 Task: Add a condition where "Group Is Support" in new tickets in your groups.
Action: Mouse moved to (168, 500)
Screenshot: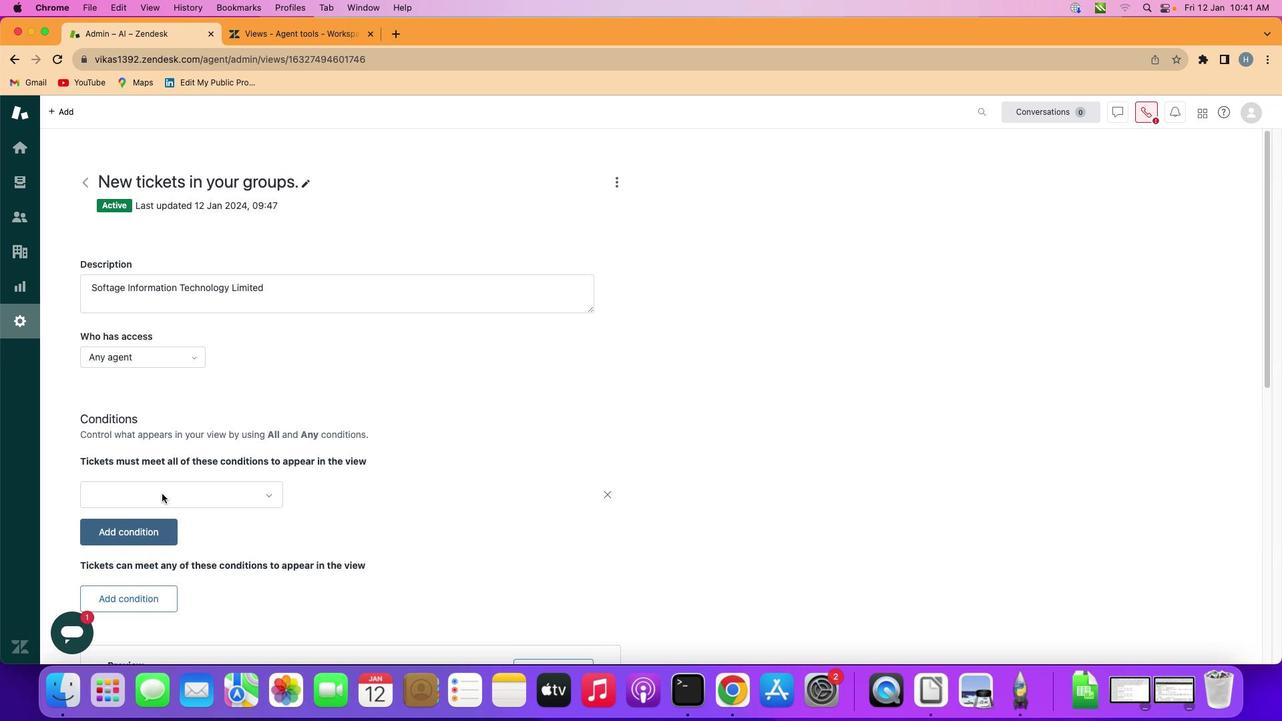 
Action: Mouse pressed left at (168, 500)
Screenshot: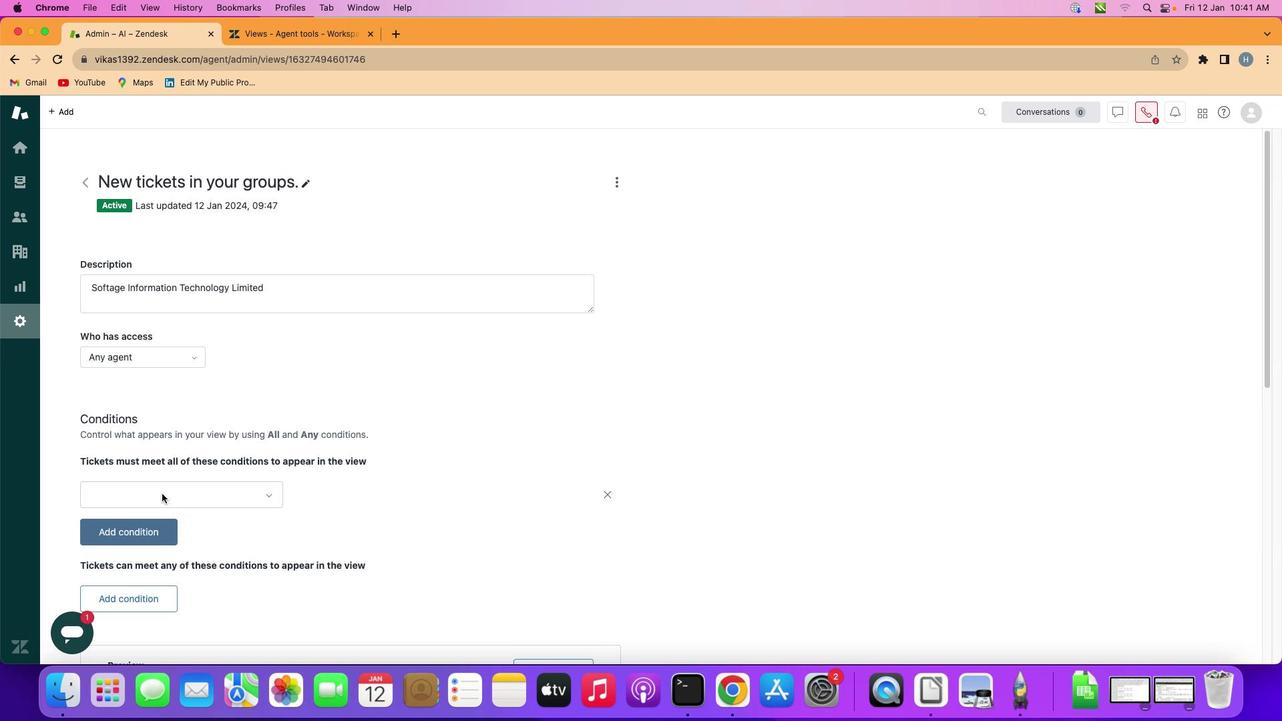 
Action: Mouse moved to (214, 501)
Screenshot: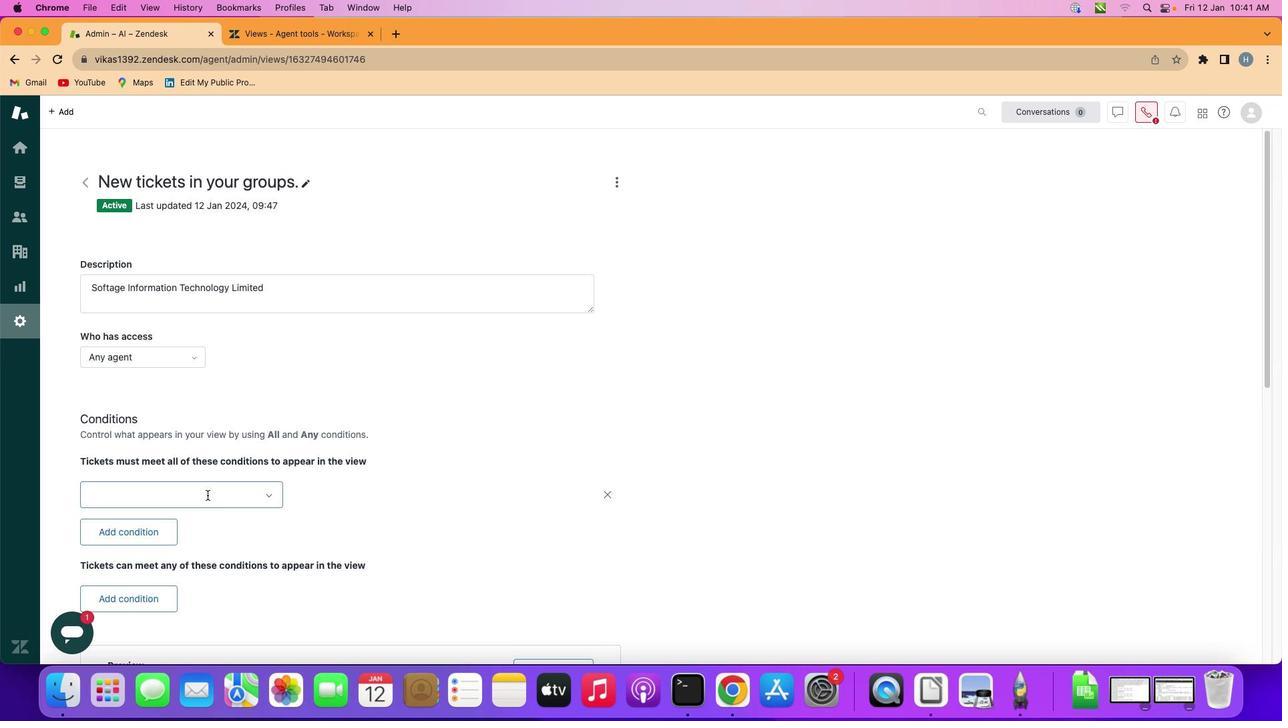 
Action: Mouse pressed left at (214, 501)
Screenshot: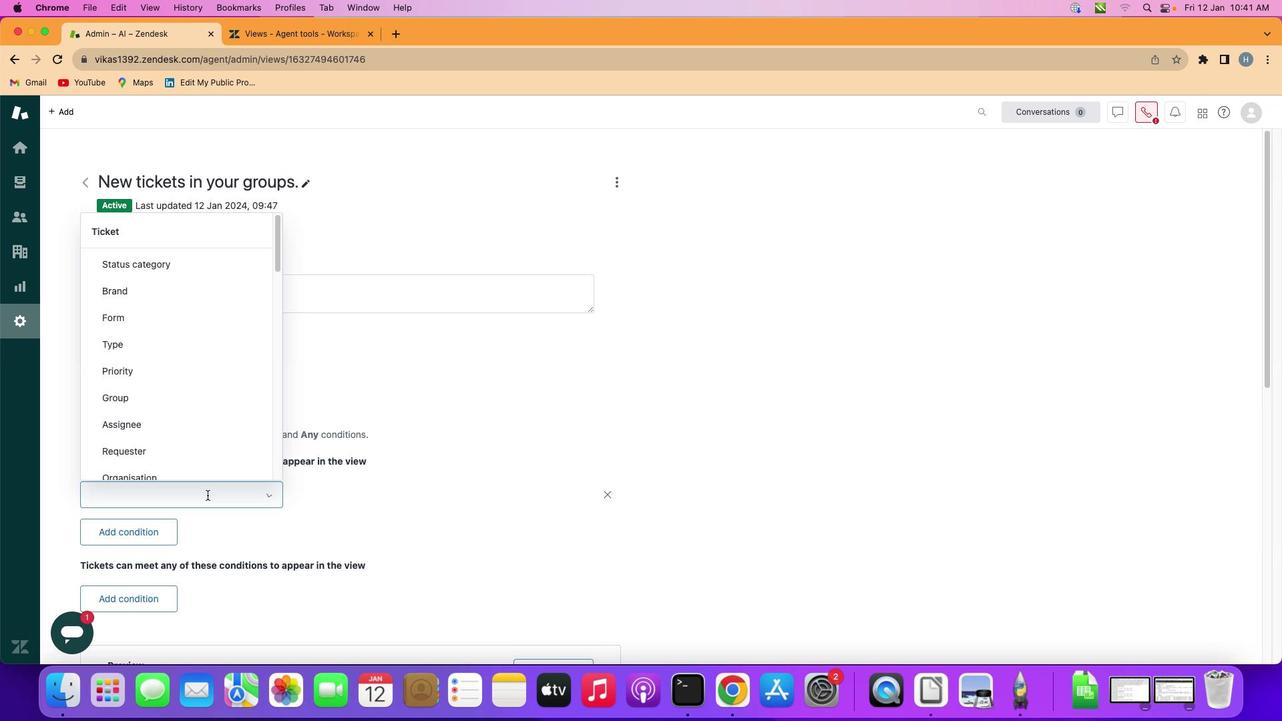 
Action: Mouse moved to (225, 404)
Screenshot: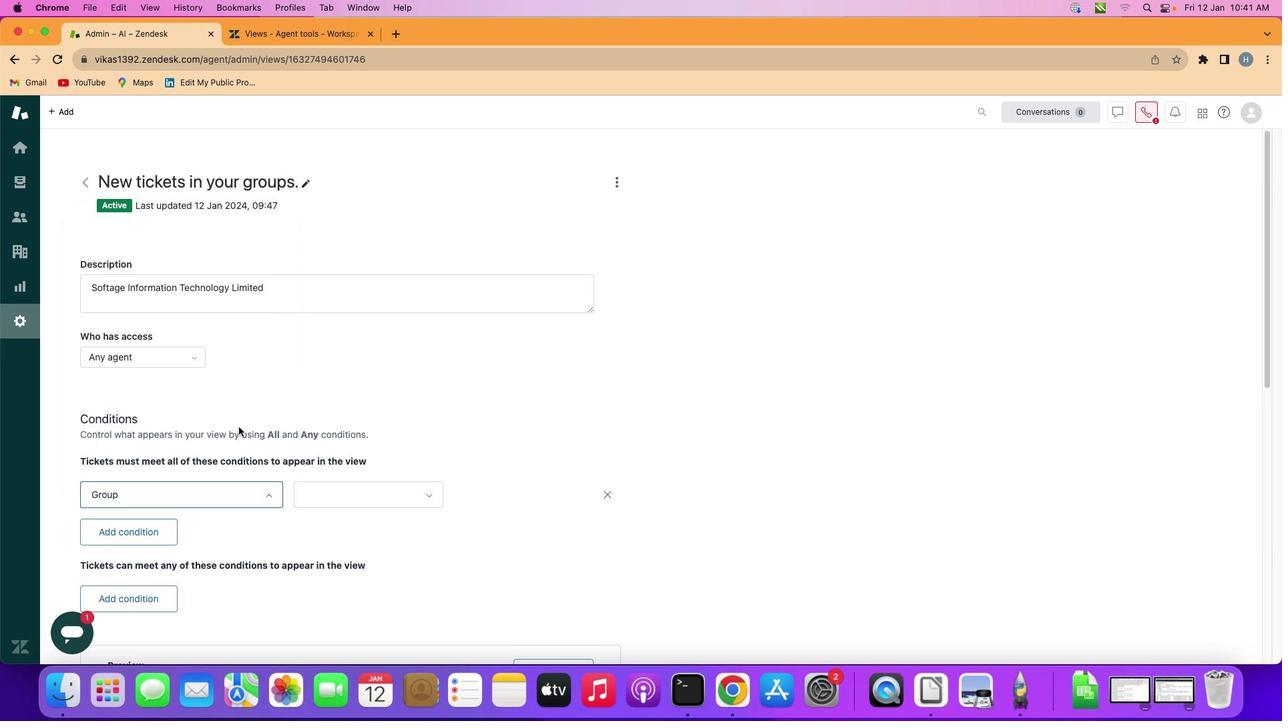 
Action: Mouse pressed left at (225, 404)
Screenshot: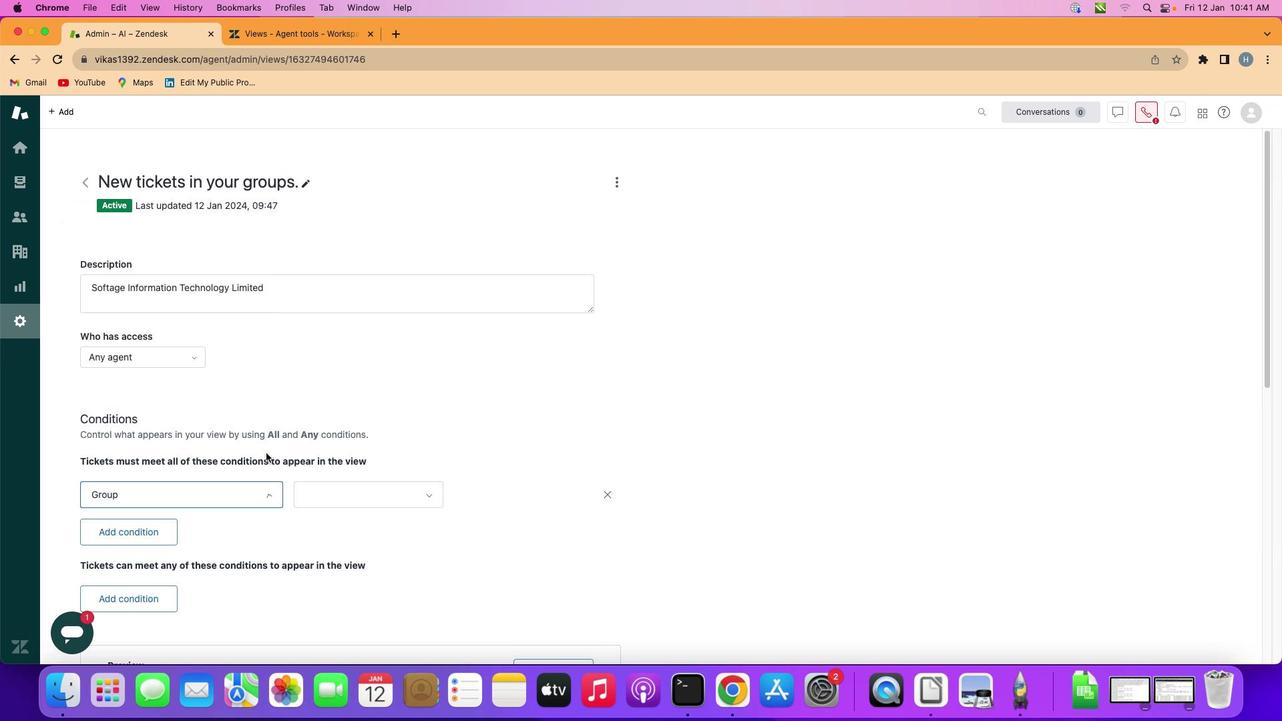 
Action: Mouse moved to (341, 494)
Screenshot: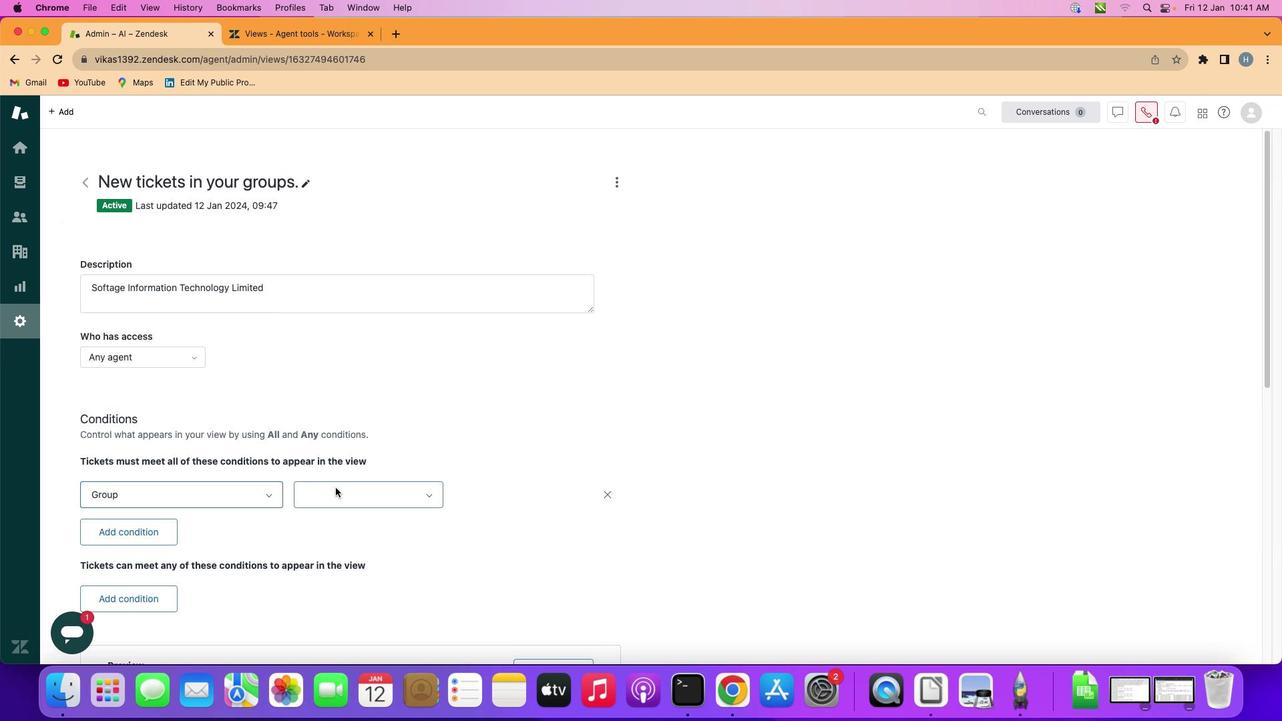 
Action: Mouse pressed left at (341, 494)
Screenshot: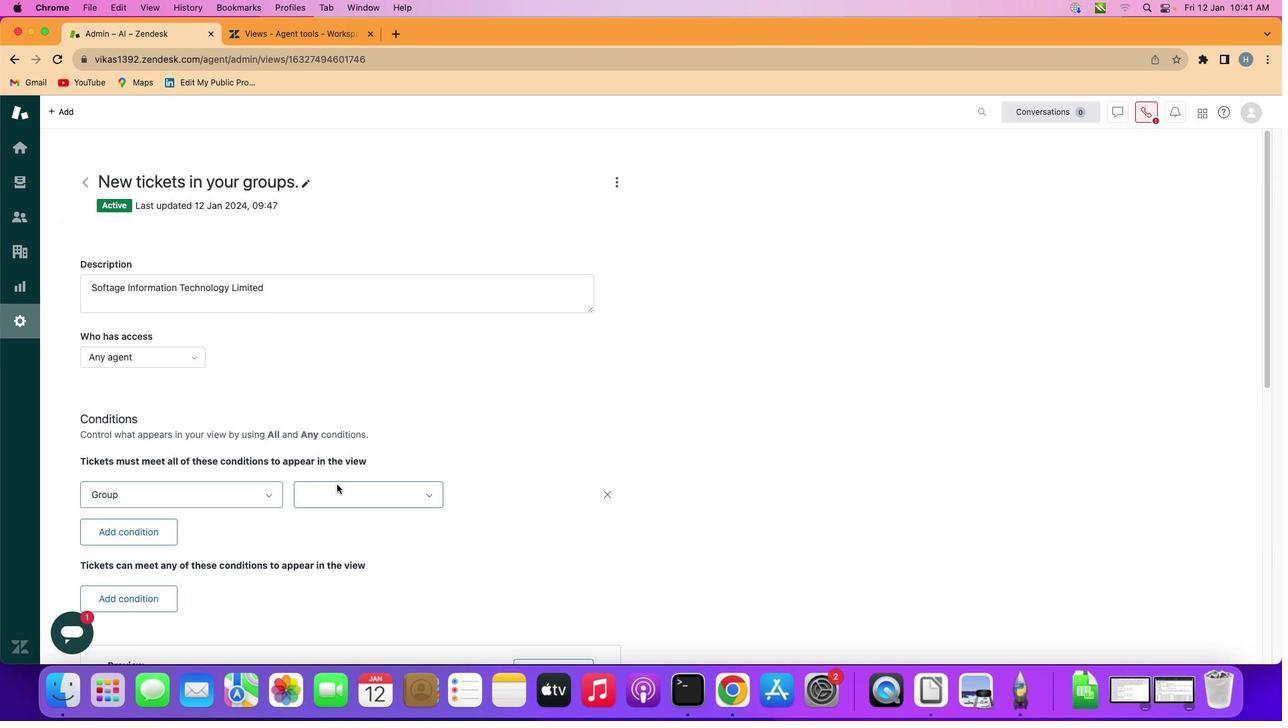 
Action: Mouse moved to (365, 530)
Screenshot: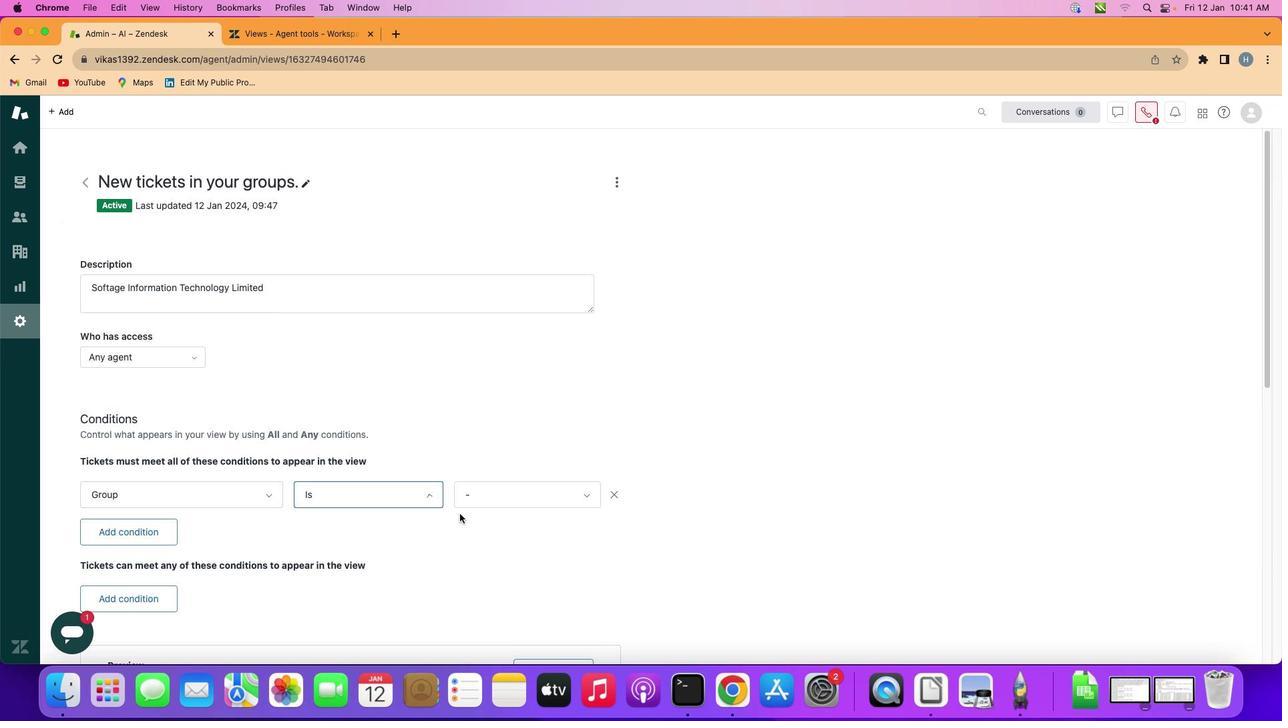 
Action: Mouse pressed left at (365, 530)
Screenshot: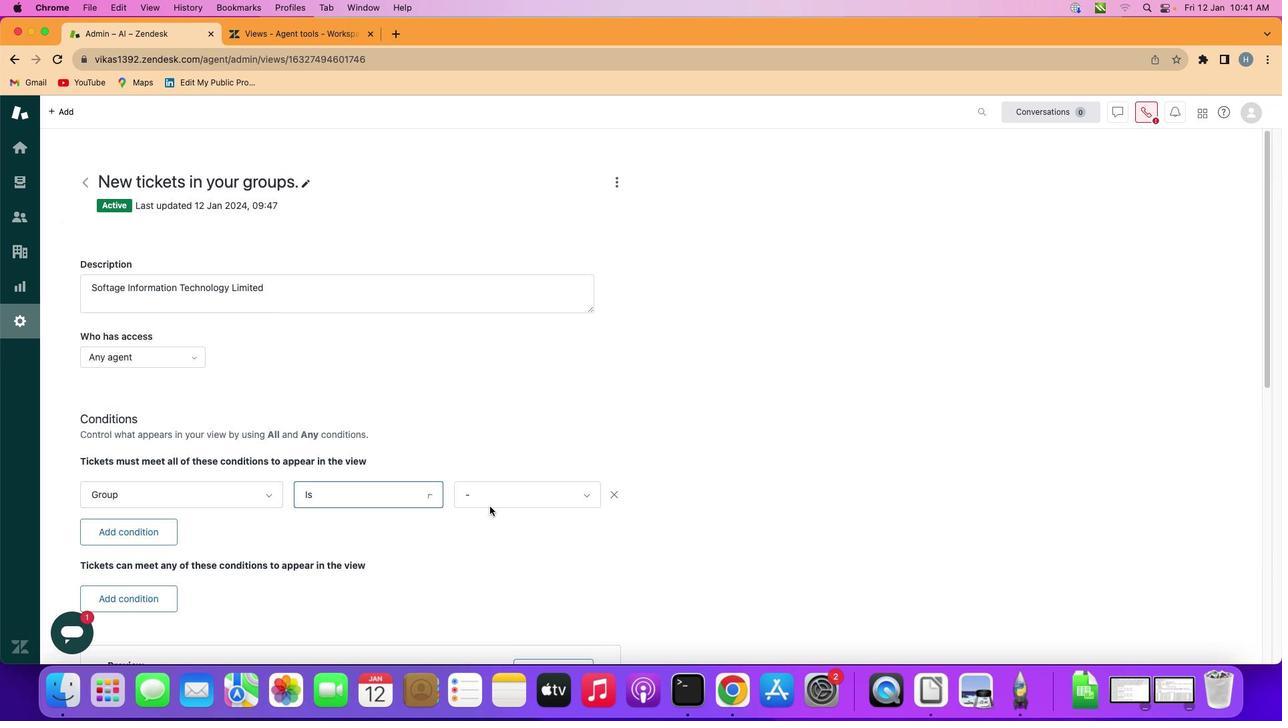 
Action: Mouse moved to (528, 505)
Screenshot: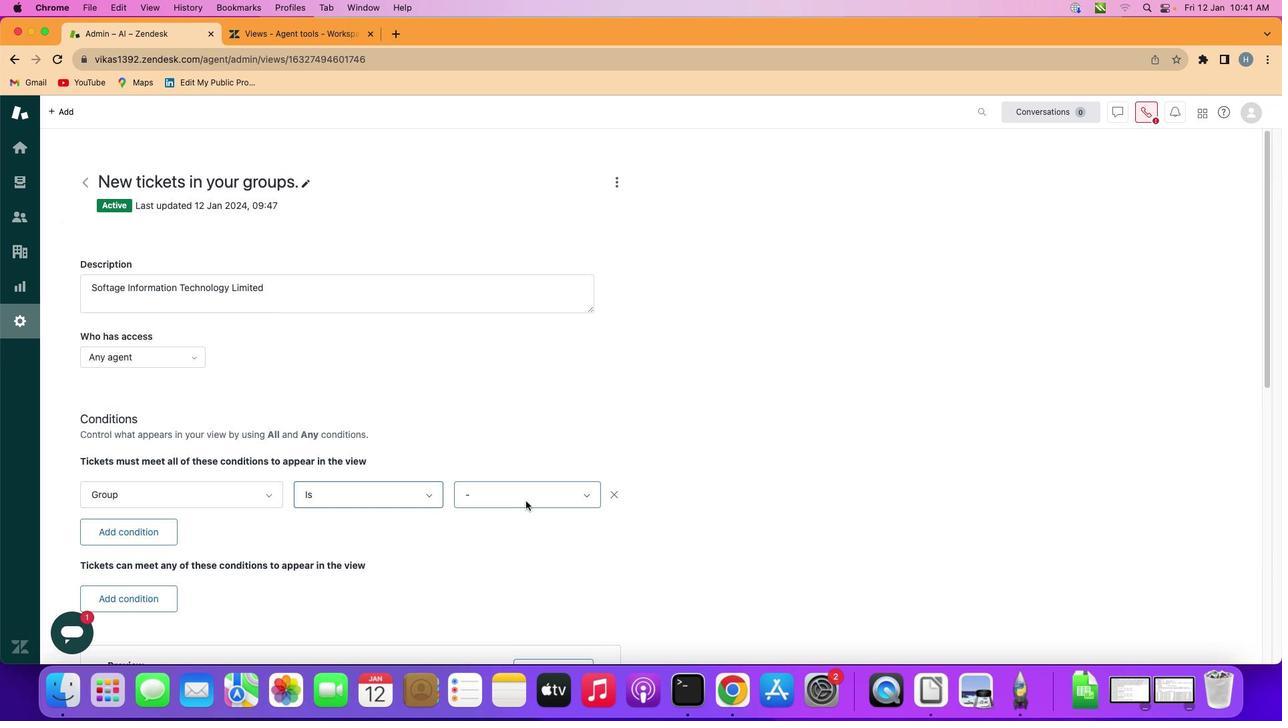 
Action: Mouse pressed left at (528, 505)
Screenshot: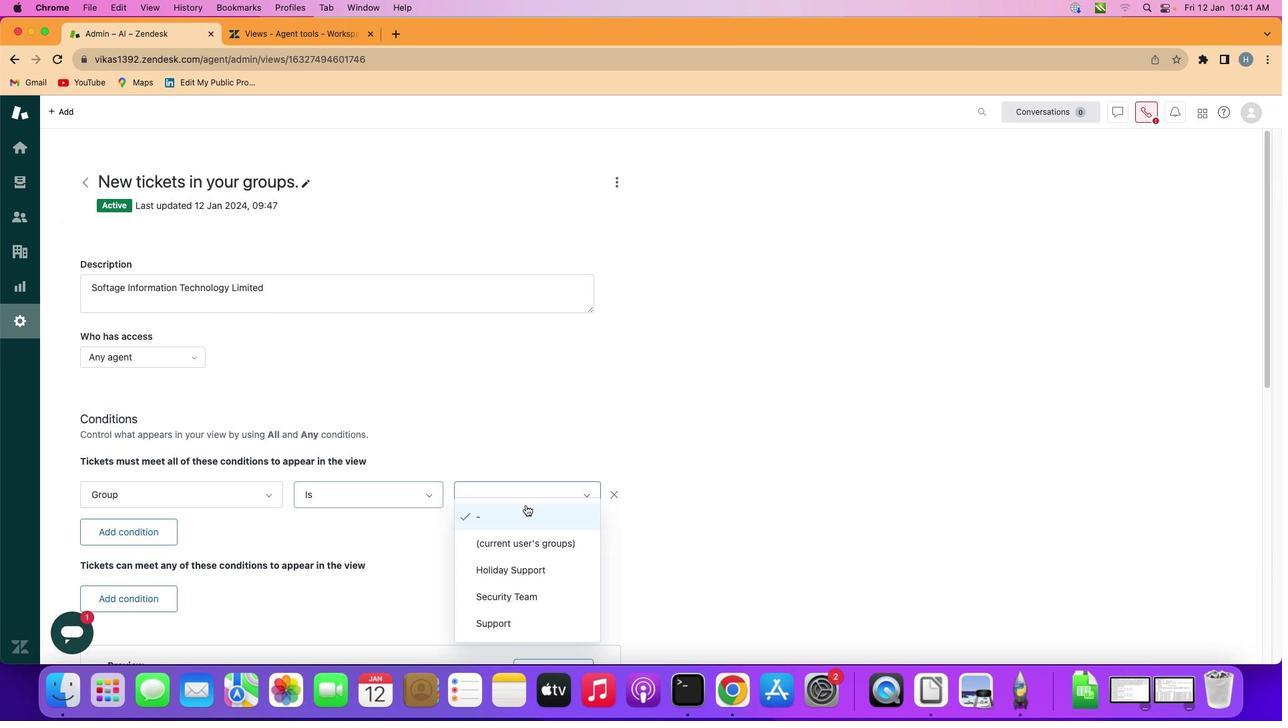 
Action: Mouse moved to (531, 641)
Screenshot: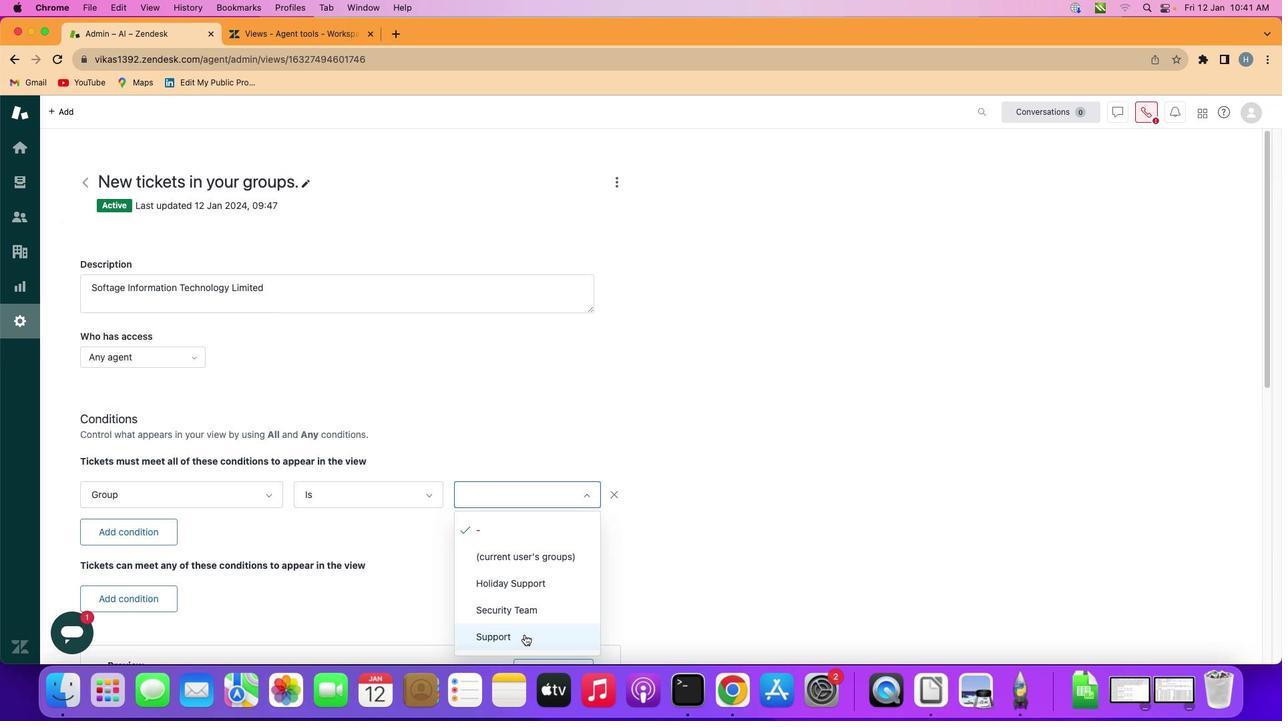 
Action: Mouse pressed left at (531, 641)
Screenshot: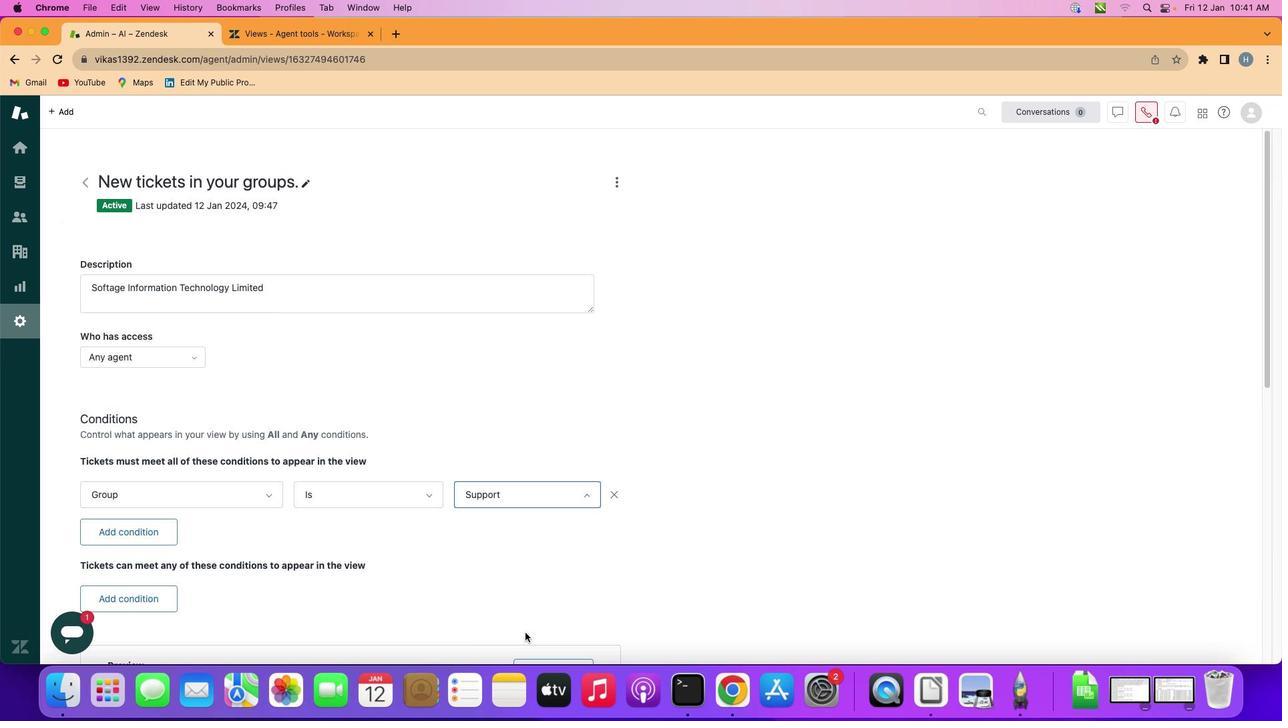 
Action: Mouse moved to (576, 568)
Screenshot: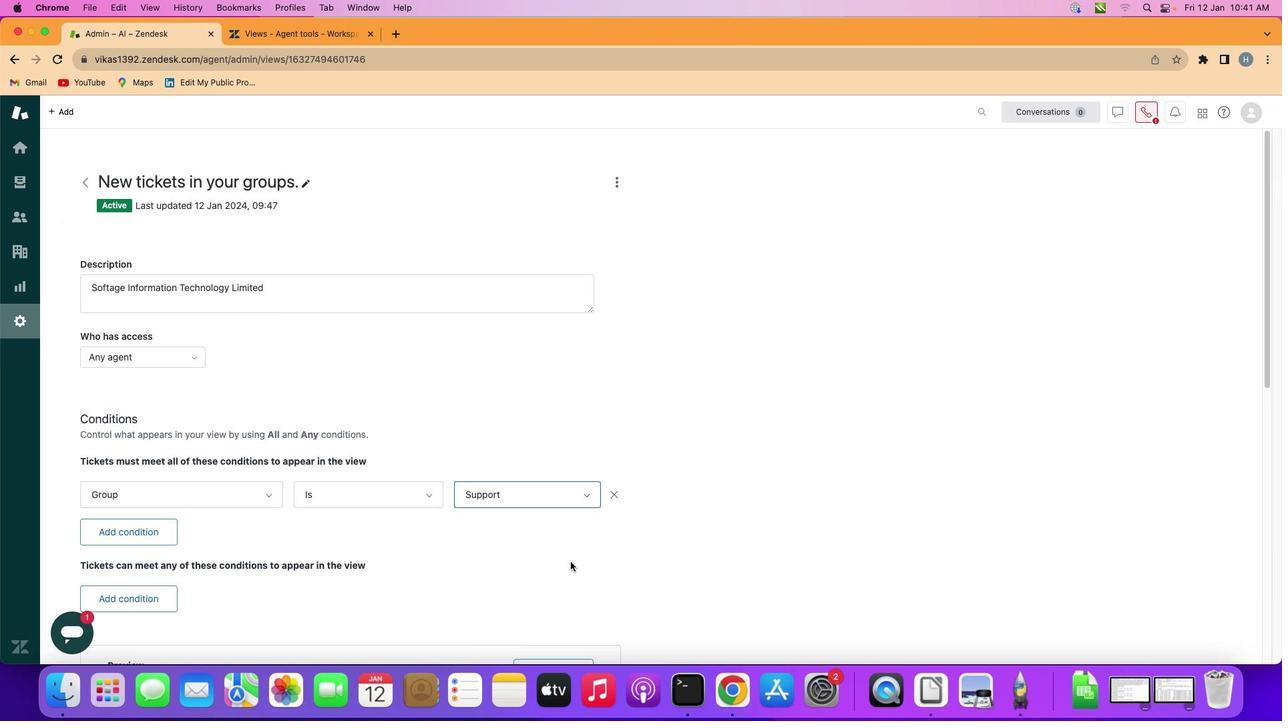 
